 Task: Make in the project VortexTech an epic 'Virtual Desktop Infrastructure (VDI) Implementation'.
Action: Mouse moved to (285, 500)
Screenshot: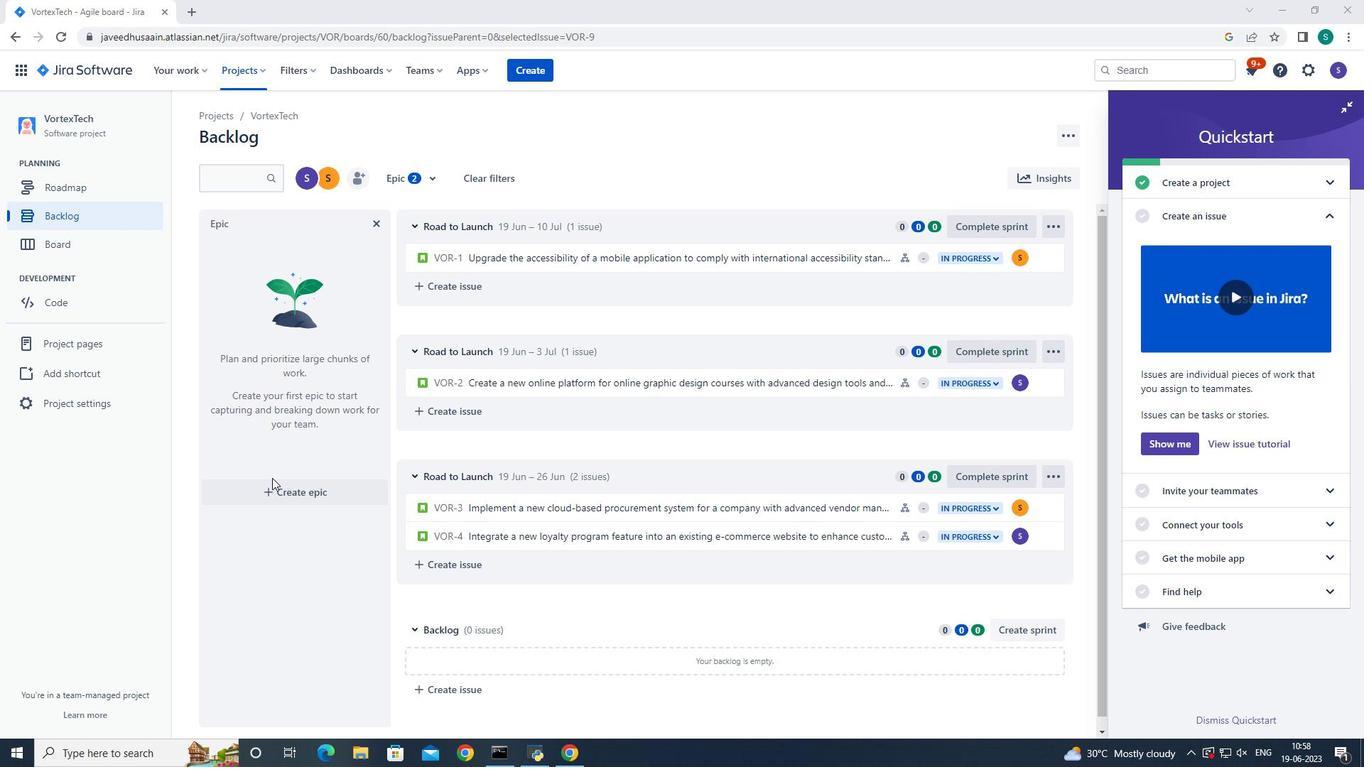 
Action: Mouse pressed left at (285, 500)
Screenshot: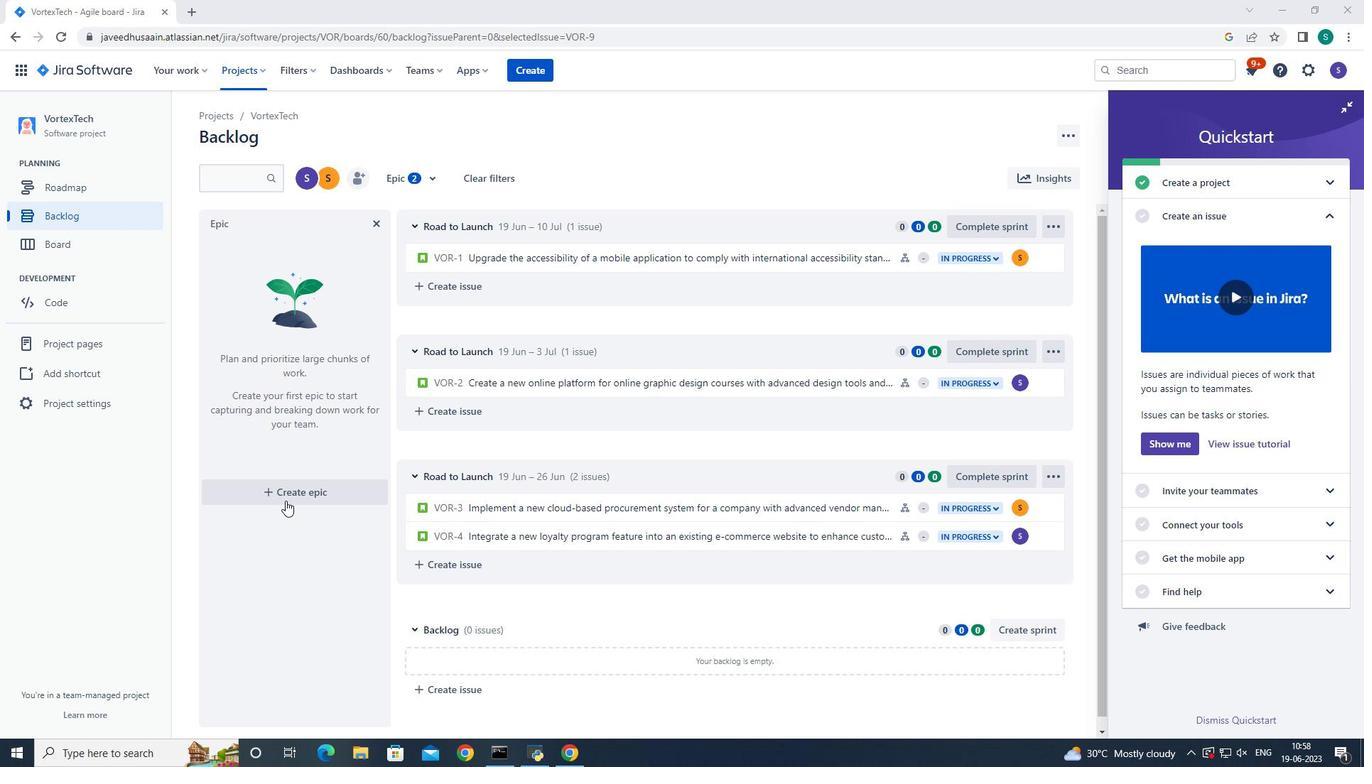 
Action: Mouse moved to (269, 496)
Screenshot: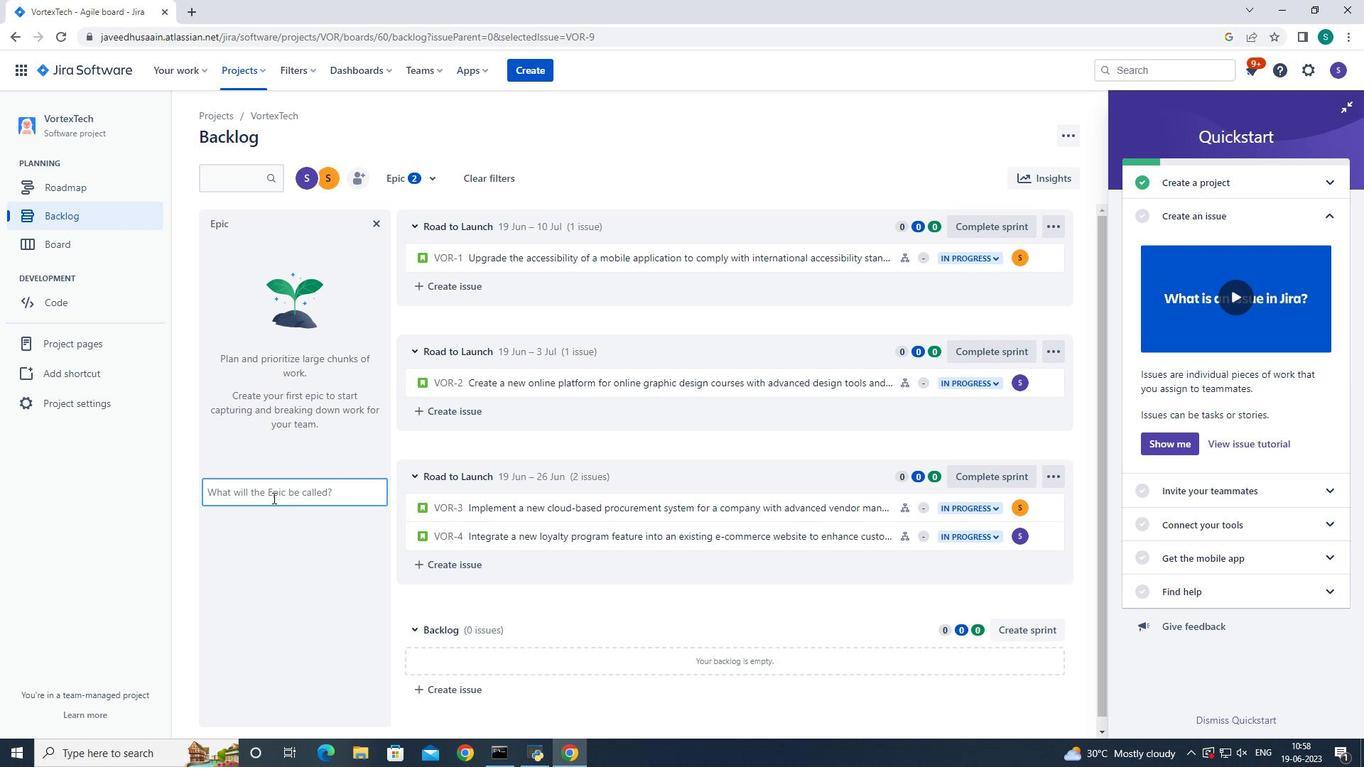 
Action: Mouse pressed left at (269, 496)
Screenshot: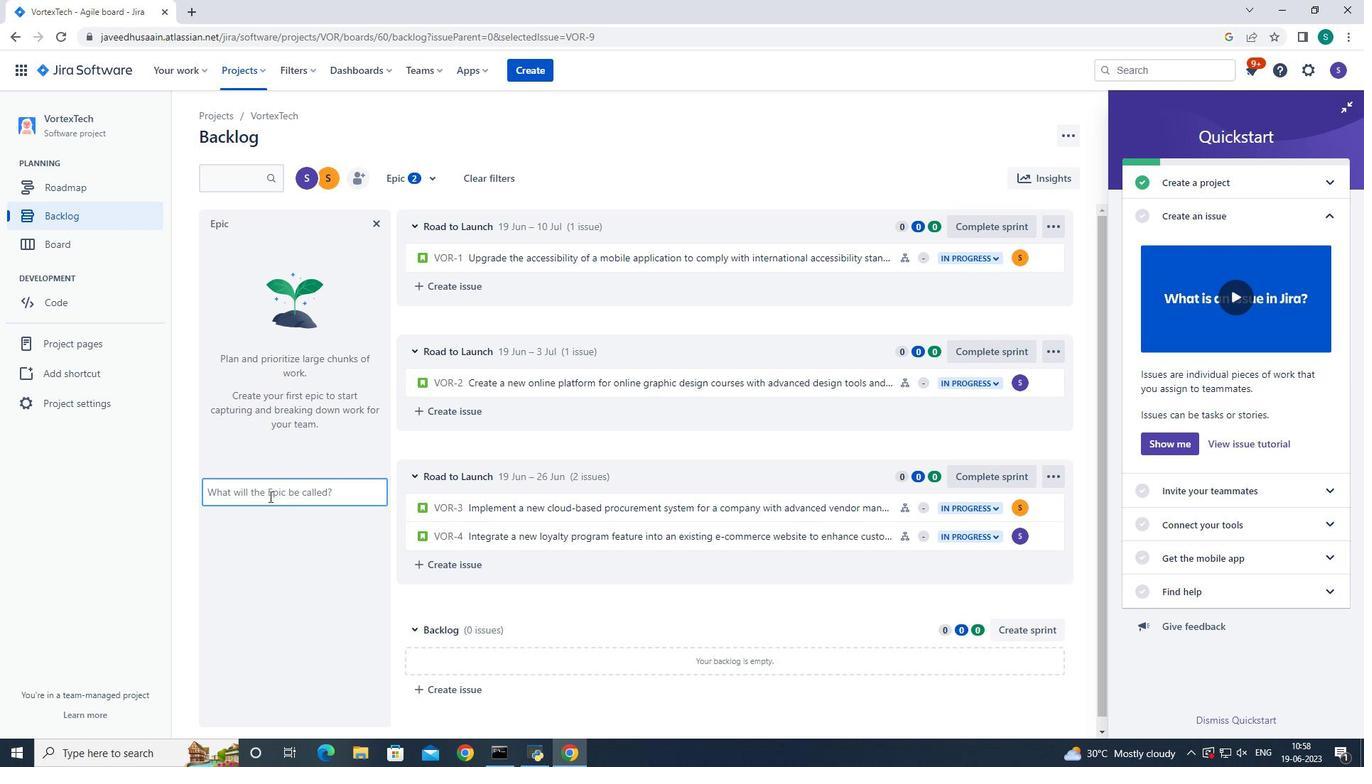 
Action: Key pressed <Key.shift>Virtual<Key.space><Key.shift>Desktop<Key.space><Key.shift>Infrastructure<Key.space><Key.shift>(<Key.shift><Key.shift><Key.shift>VDI<Key.shift><Key.shift><Key.shift><Key.shift><Key.shift><Key.shift>)<Key.space><Key.shift>Implementation<Key.enter>
Screenshot: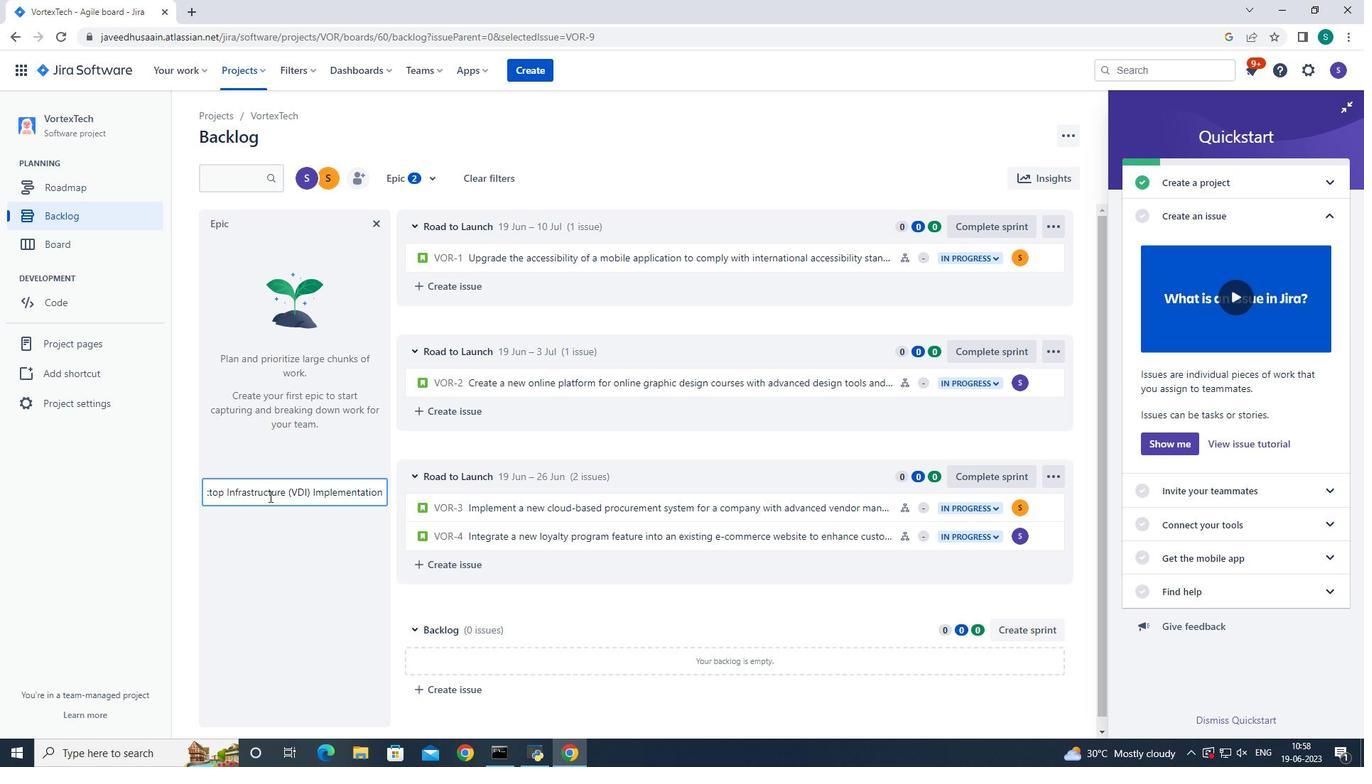 
Action: Mouse moved to (310, 318)
Screenshot: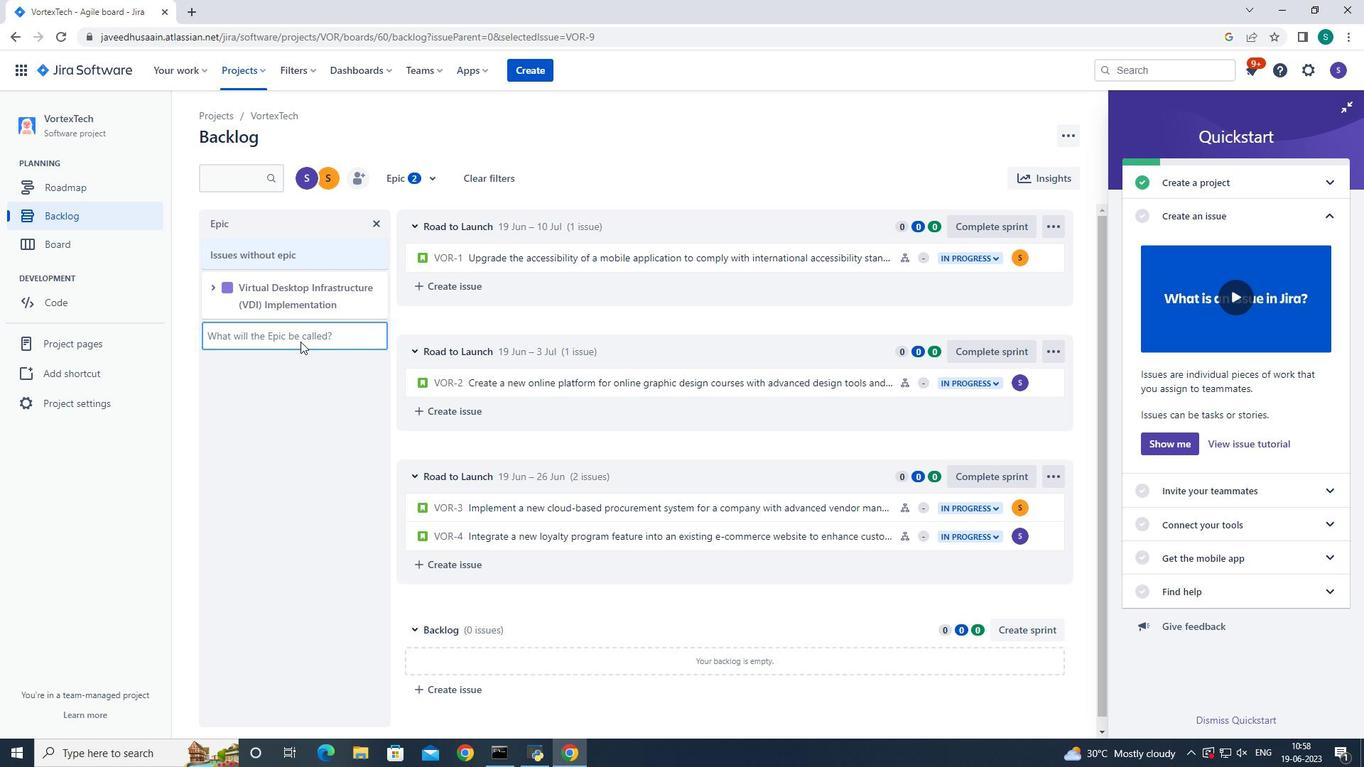 
